Task: Create ChildIssue0000000082 as Child Issue of Issue Issue0000000041 in Backlog  in Scrum Project Project0000000009 in Jira. Create ChildIssue0000000083 as Child Issue of Issue Issue0000000042 in Backlog  in Scrum Project Project0000000009 in Jira. Create ChildIssue0000000084 as Child Issue of Issue Issue0000000042 in Backlog  in Scrum Project Project0000000009 in Jira. Create ChildIssue0000000085 as Child Issue of Issue Issue0000000043 in Backlog  in Scrum Project Project0000000009 in Jira. Create ChildIssue0000000086 as Child Issue of Issue Issue0000000043 in Backlog  in Scrum Project Project0000000009 in Jira
Action: Mouse moved to (489, 328)
Screenshot: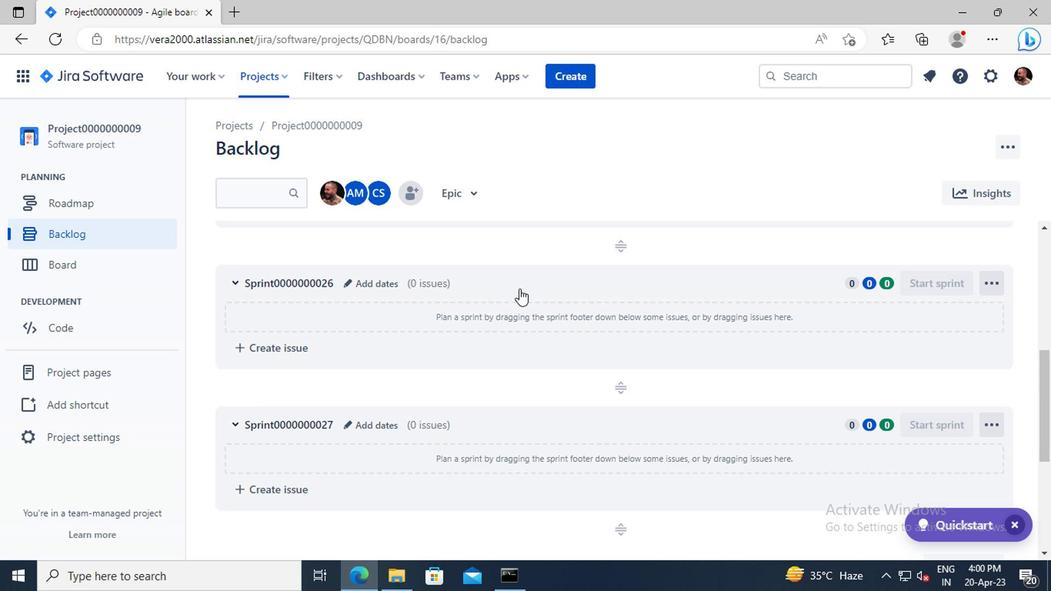 
Action: Mouse scrolled (489, 327) with delta (0, -1)
Screenshot: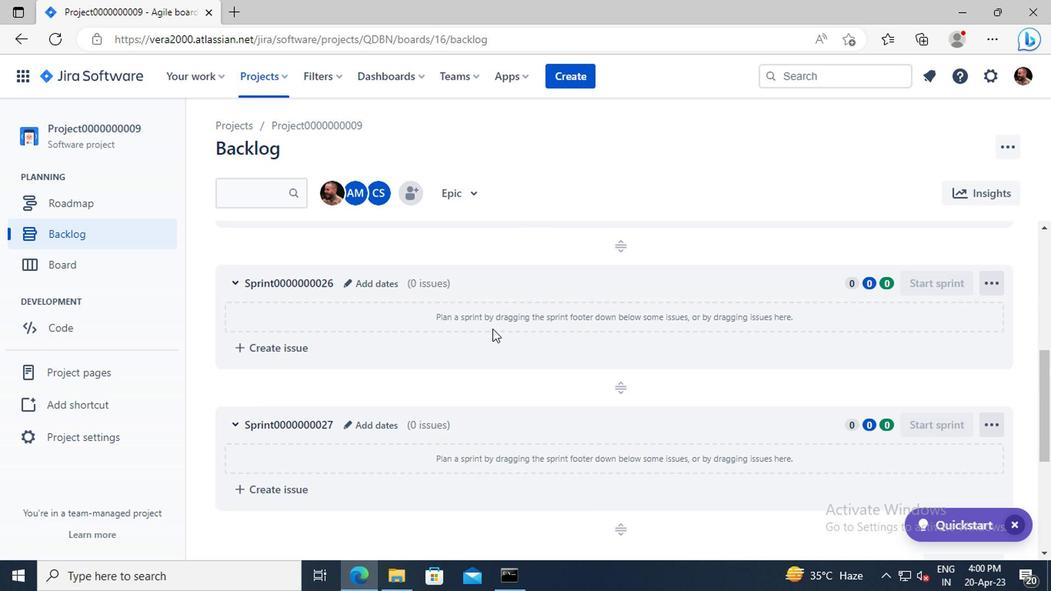 
Action: Mouse moved to (489, 328)
Screenshot: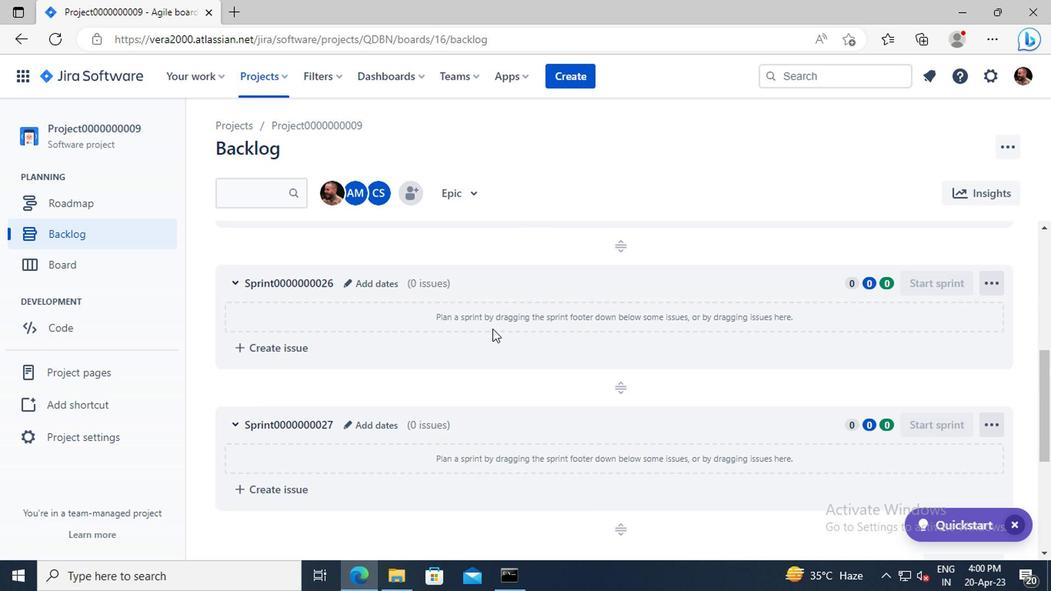 
Action: Mouse scrolled (489, 327) with delta (0, -1)
Screenshot: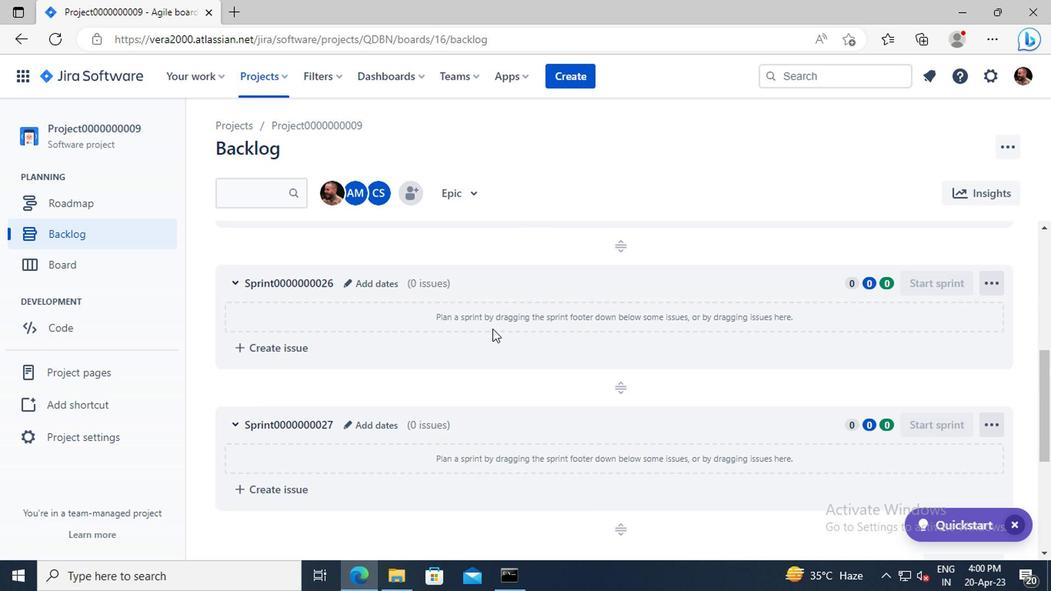 
Action: Mouse moved to (489, 328)
Screenshot: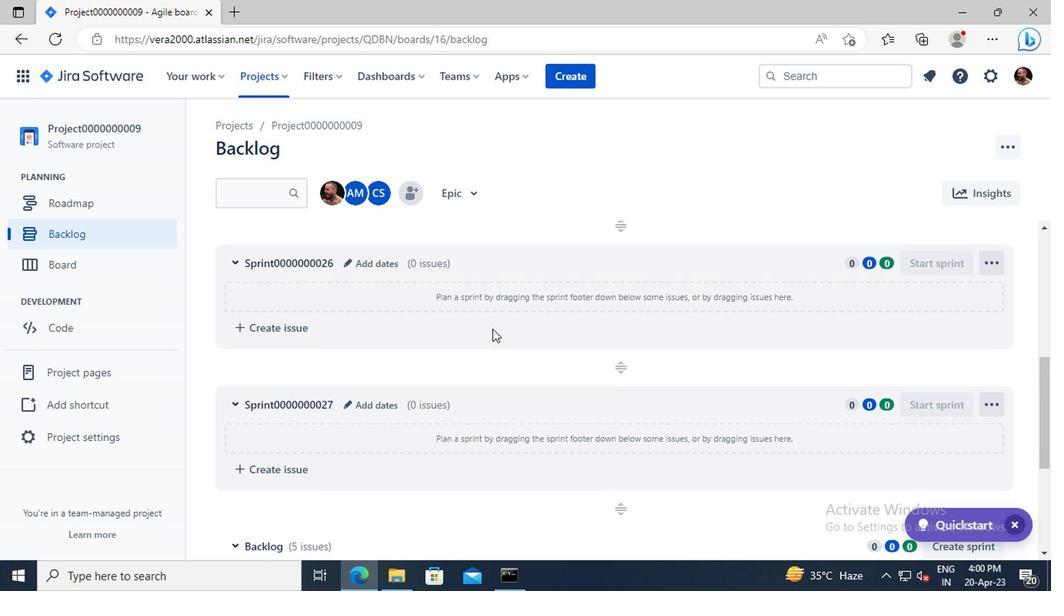 
Action: Mouse scrolled (489, 328) with delta (0, 0)
Screenshot: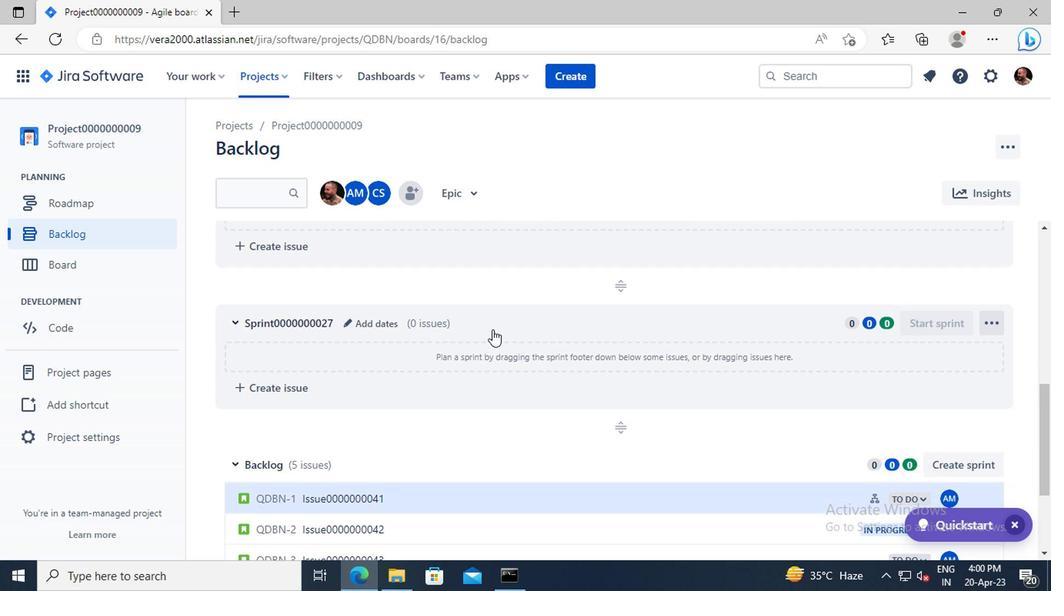
Action: Mouse scrolled (489, 328) with delta (0, 0)
Screenshot: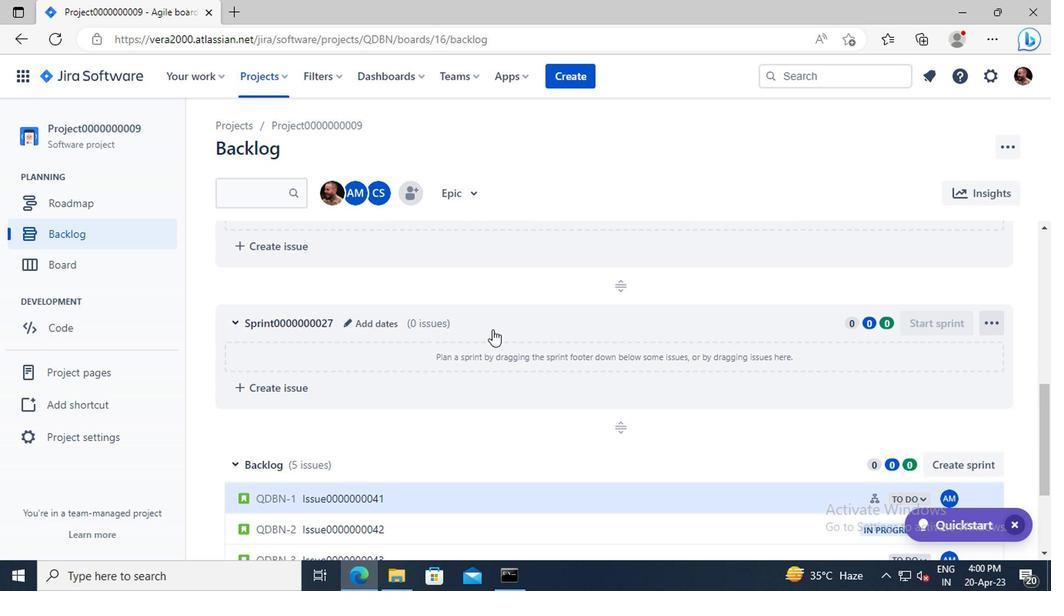 
Action: Mouse moved to (366, 391)
Screenshot: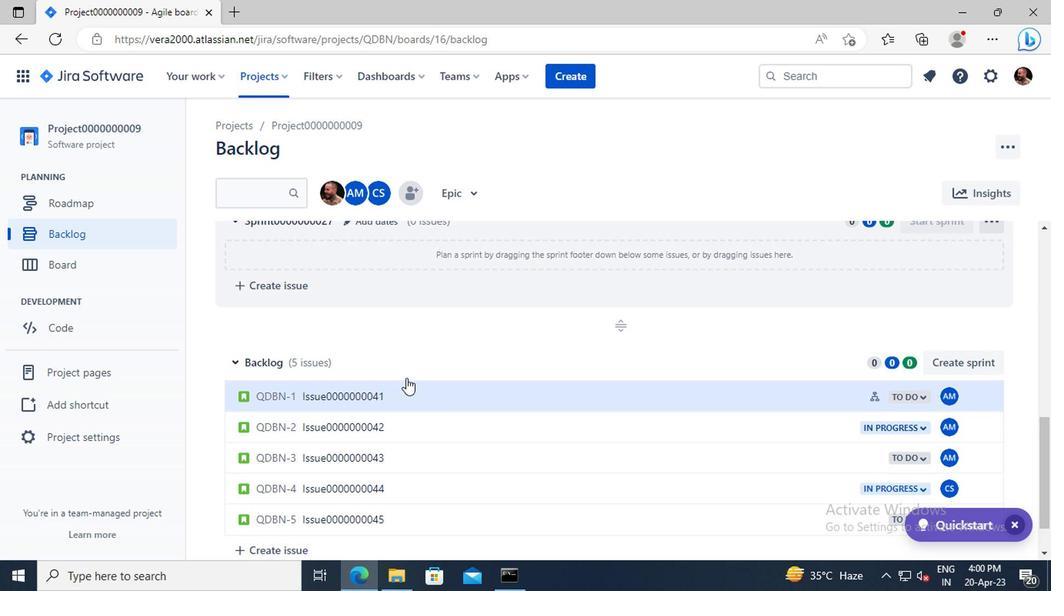 
Action: Mouse pressed left at (366, 391)
Screenshot: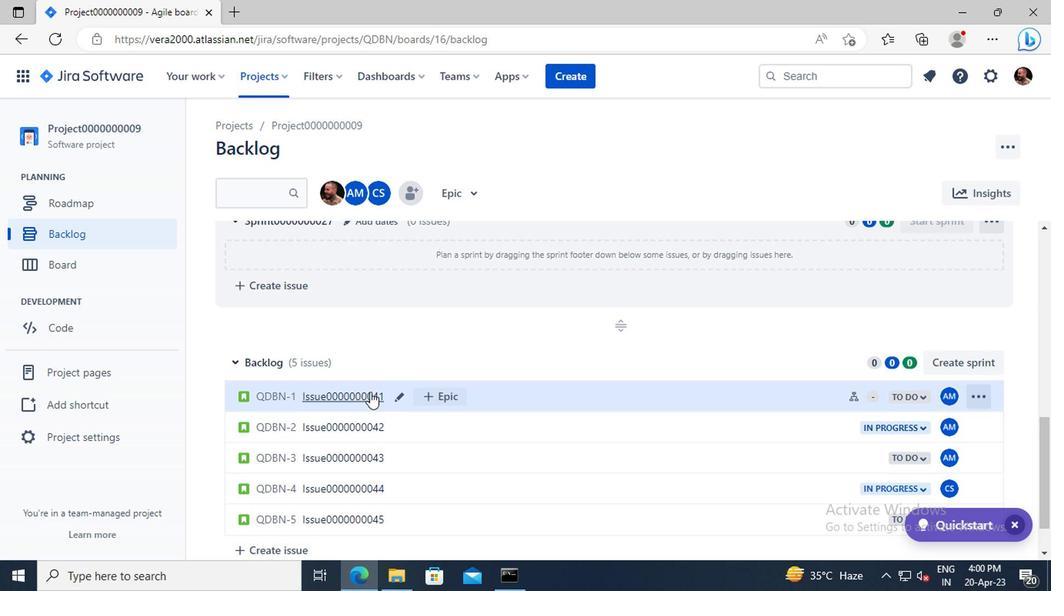 
Action: Mouse moved to (772, 304)
Screenshot: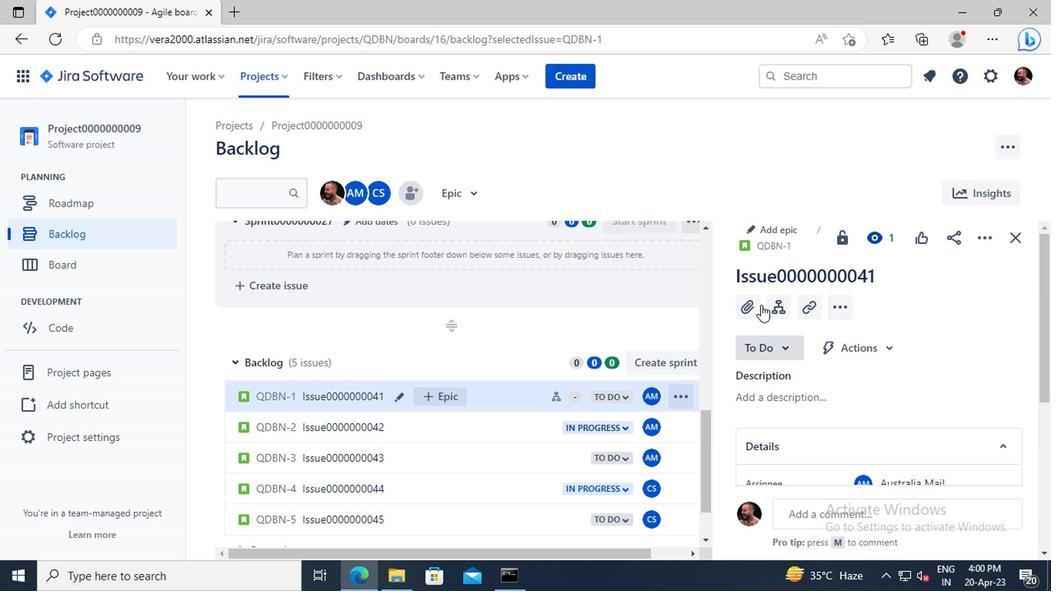 
Action: Mouse pressed left at (772, 304)
Screenshot: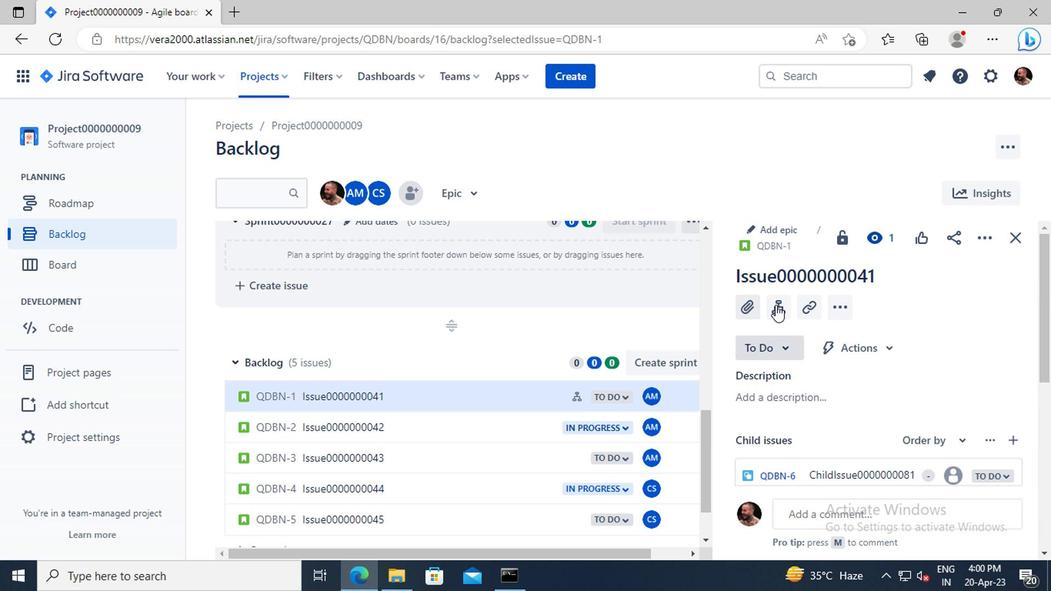 
Action: Mouse moved to (800, 373)
Screenshot: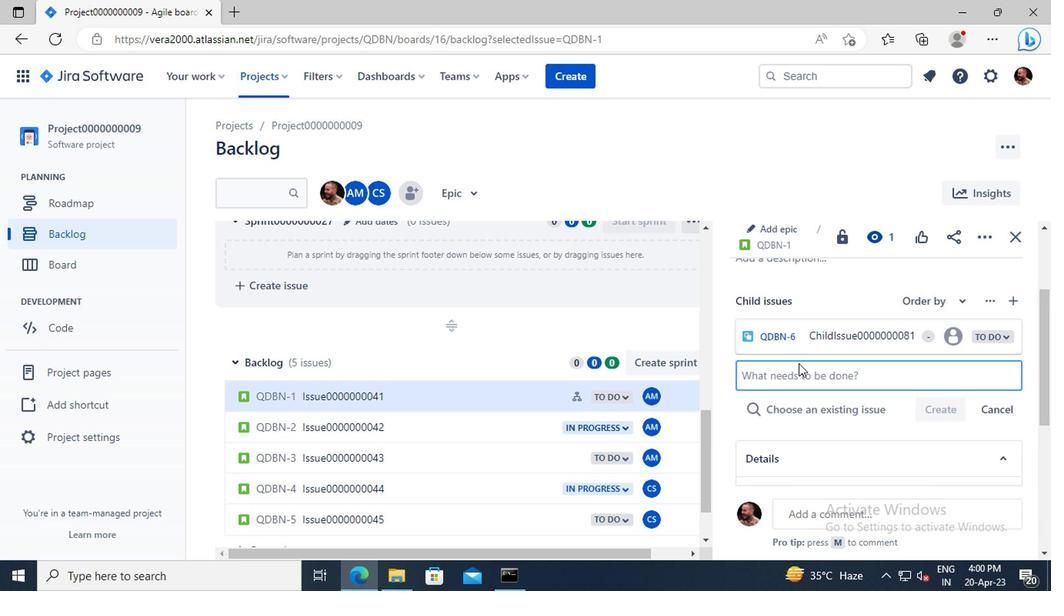 
Action: Mouse pressed left at (800, 373)
Screenshot: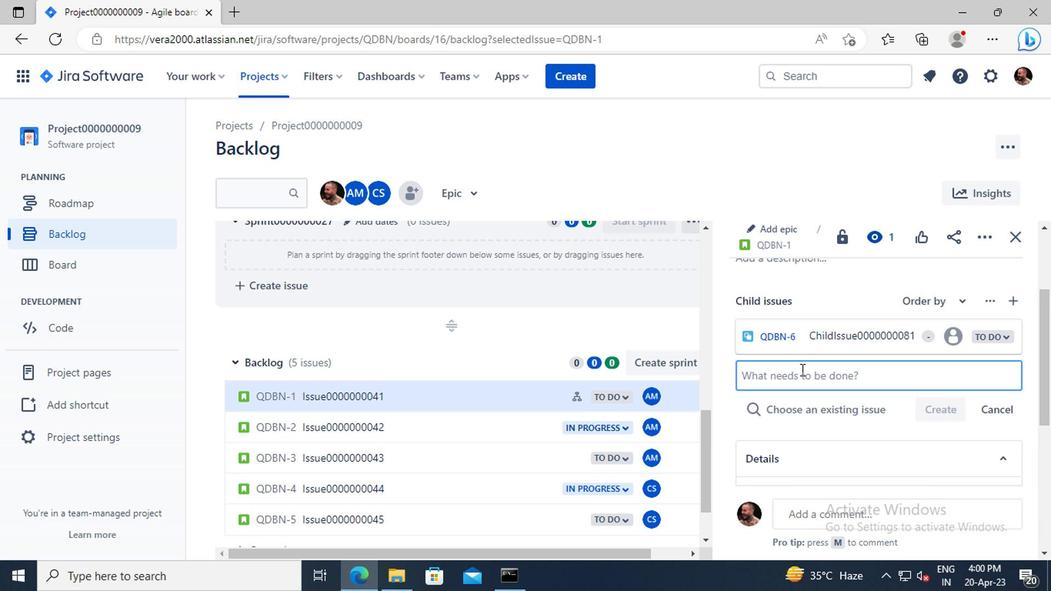 
Action: Key pressed <Key.shift>CHILD<Key.shift>ISSUE0000000082
Screenshot: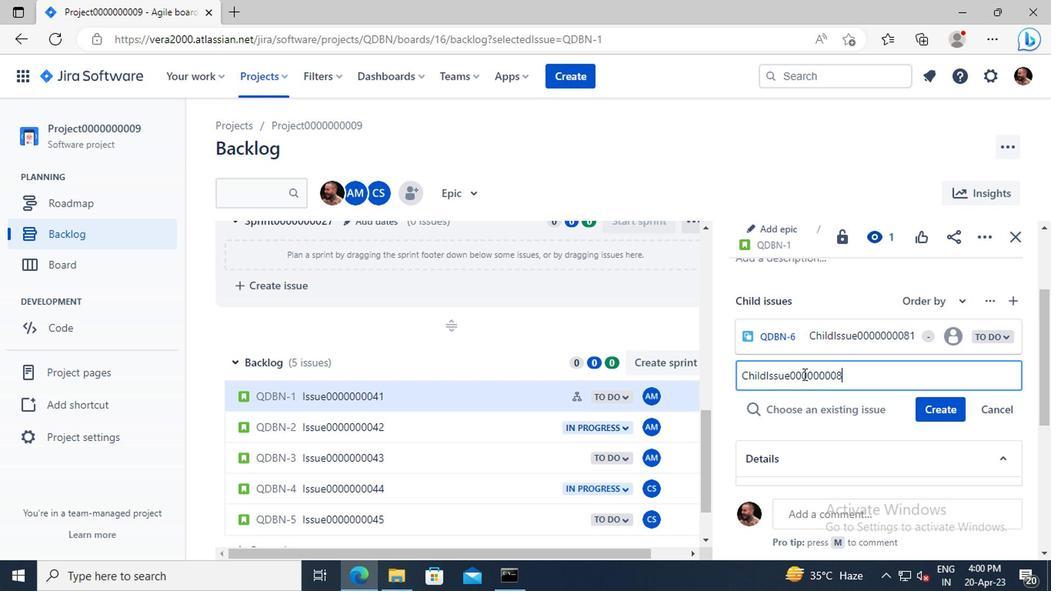 
Action: Mouse moved to (933, 402)
Screenshot: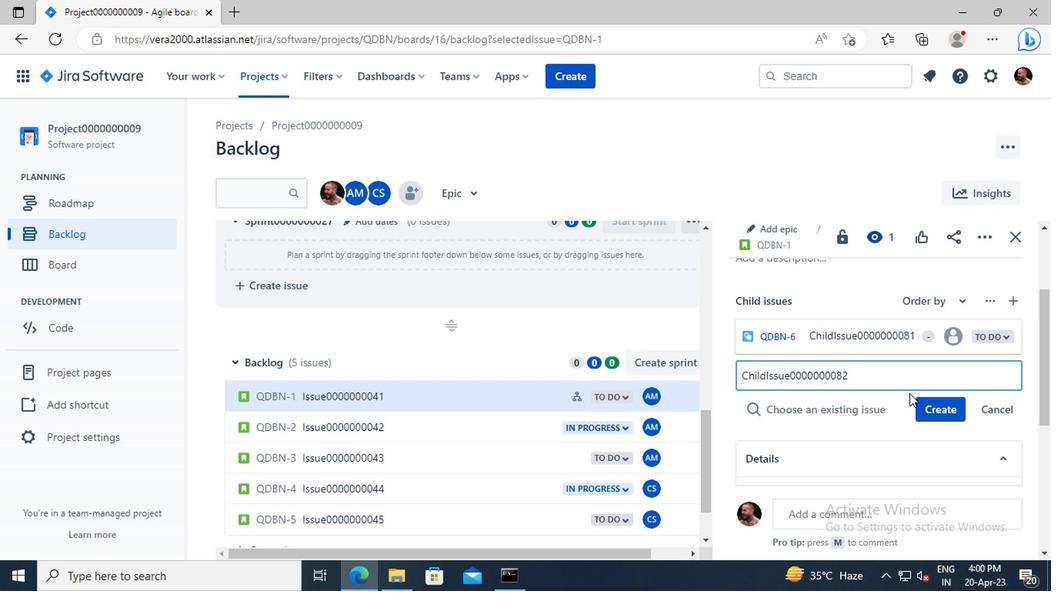 
Action: Mouse pressed left at (933, 402)
Screenshot: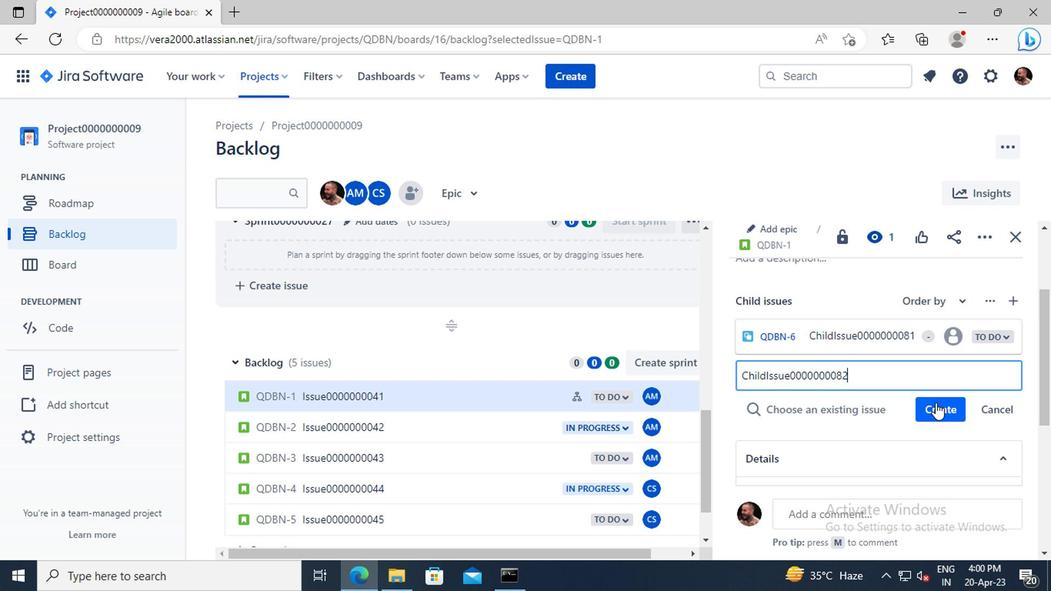 
Action: Mouse moved to (355, 427)
Screenshot: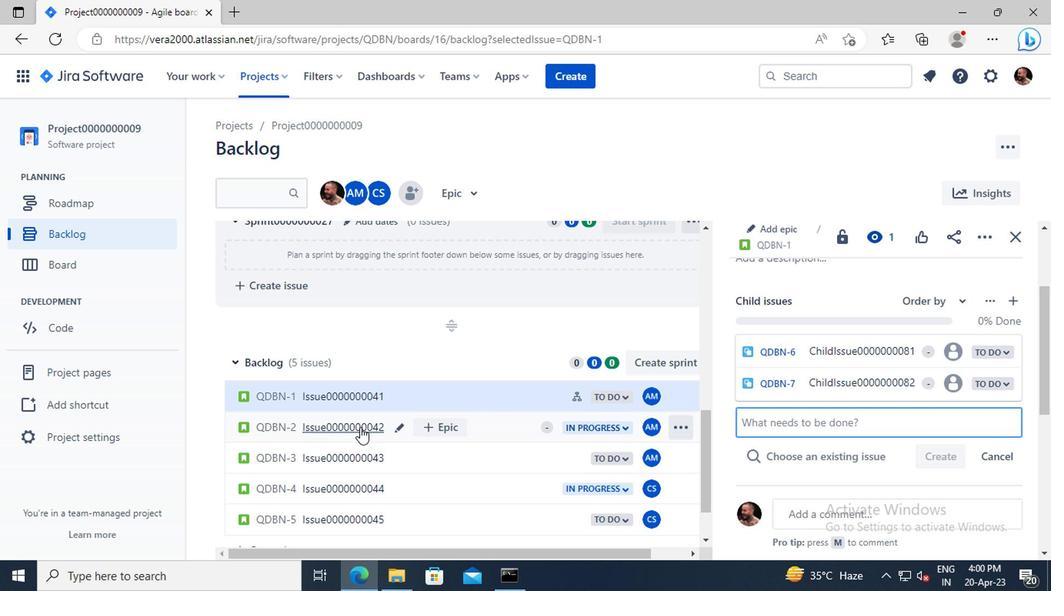 
Action: Mouse pressed left at (355, 427)
Screenshot: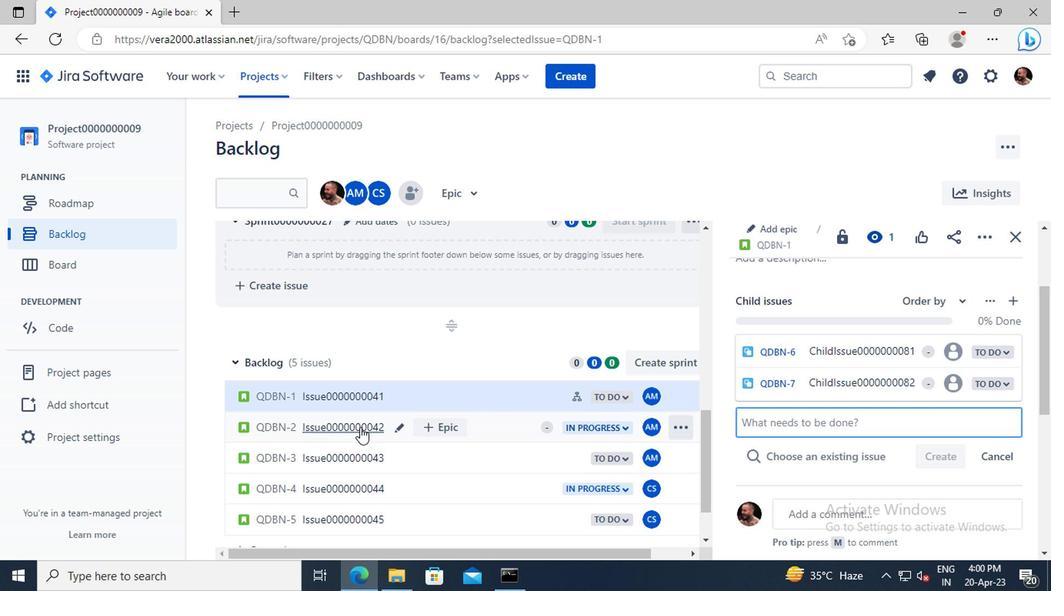 
Action: Mouse moved to (772, 304)
Screenshot: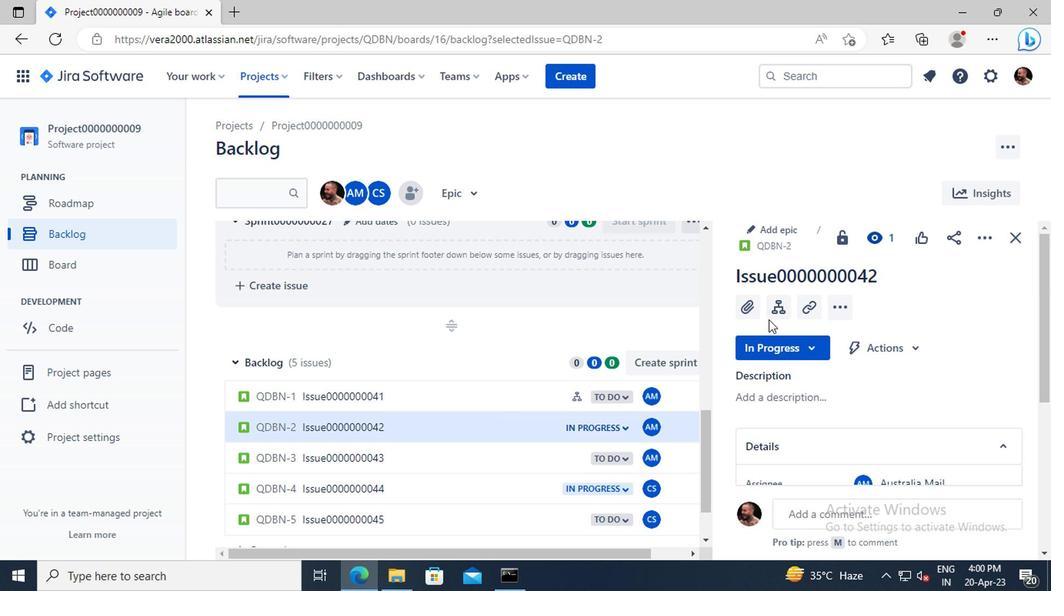 
Action: Mouse pressed left at (772, 304)
Screenshot: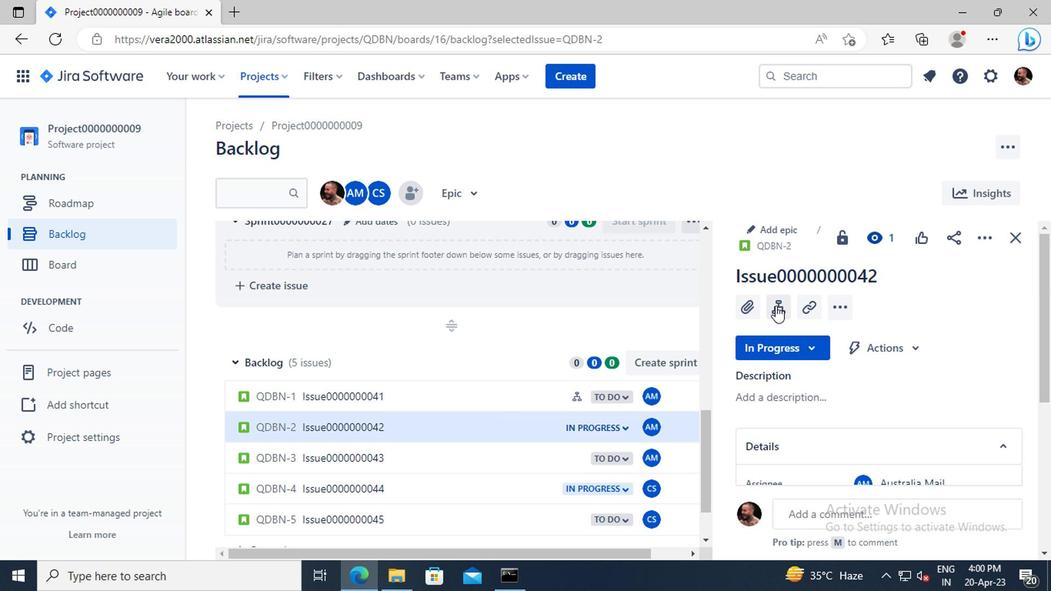 
Action: Mouse moved to (783, 375)
Screenshot: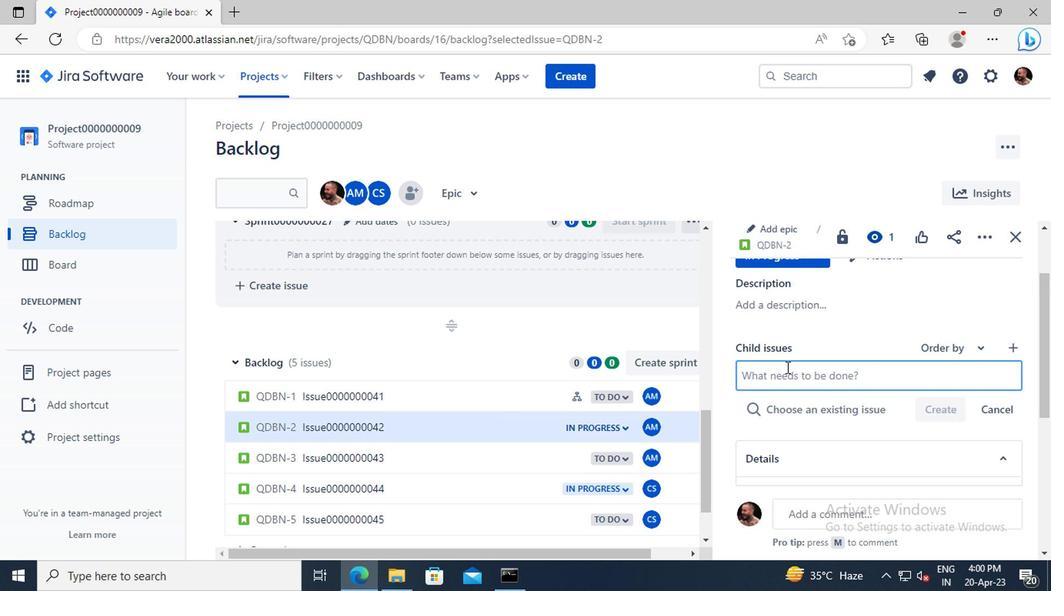 
Action: Mouse pressed left at (783, 375)
Screenshot: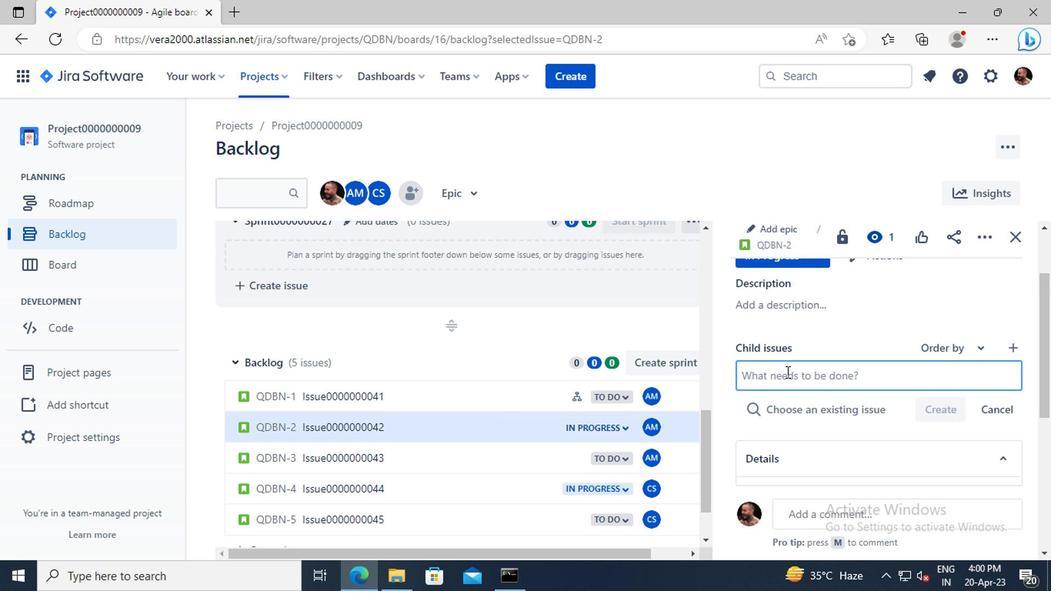 
Action: Key pressed <Key.shift>CHILD<Key.shift>ISSUE0000000083
Screenshot: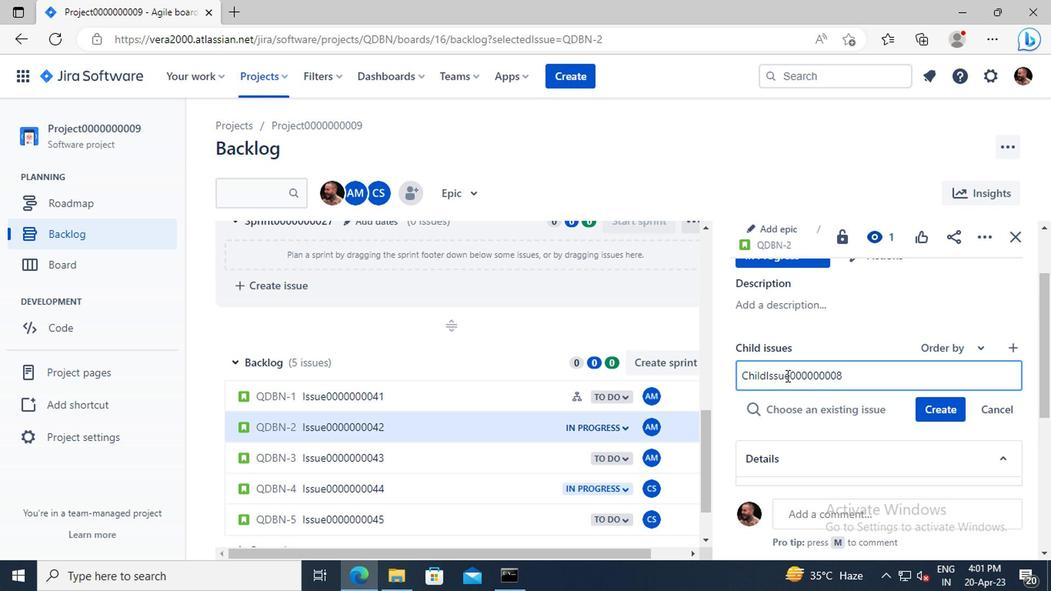 
Action: Mouse moved to (931, 408)
Screenshot: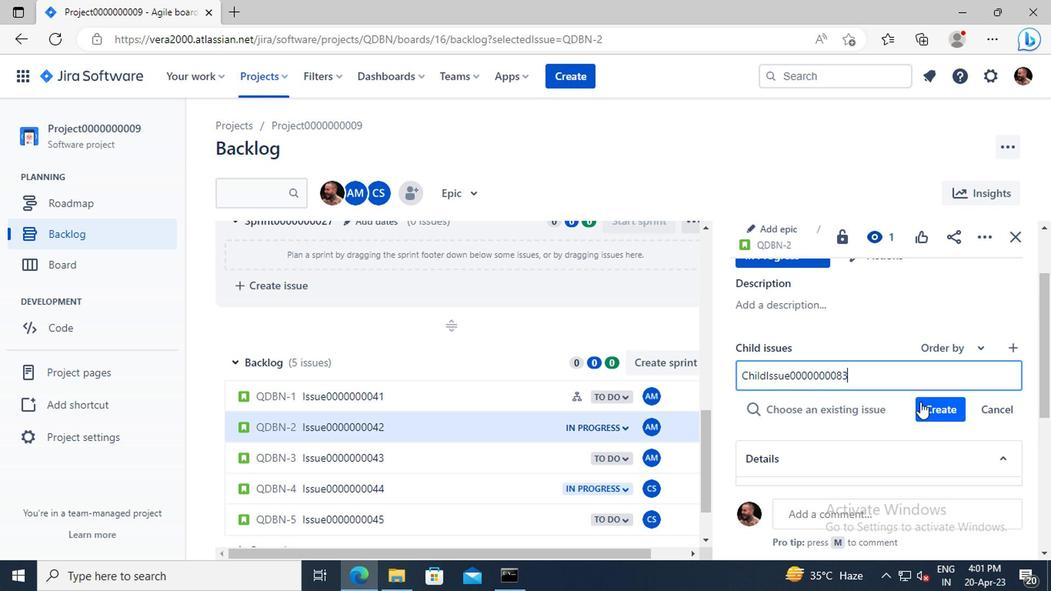 
Action: Mouse pressed left at (931, 408)
Screenshot: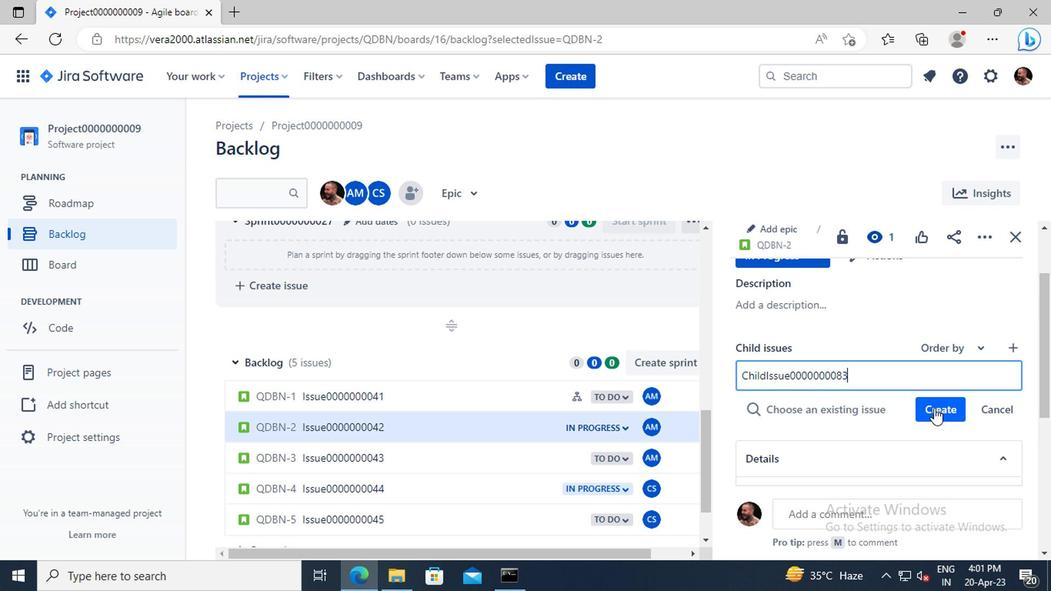 
Action: Mouse moved to (814, 417)
Screenshot: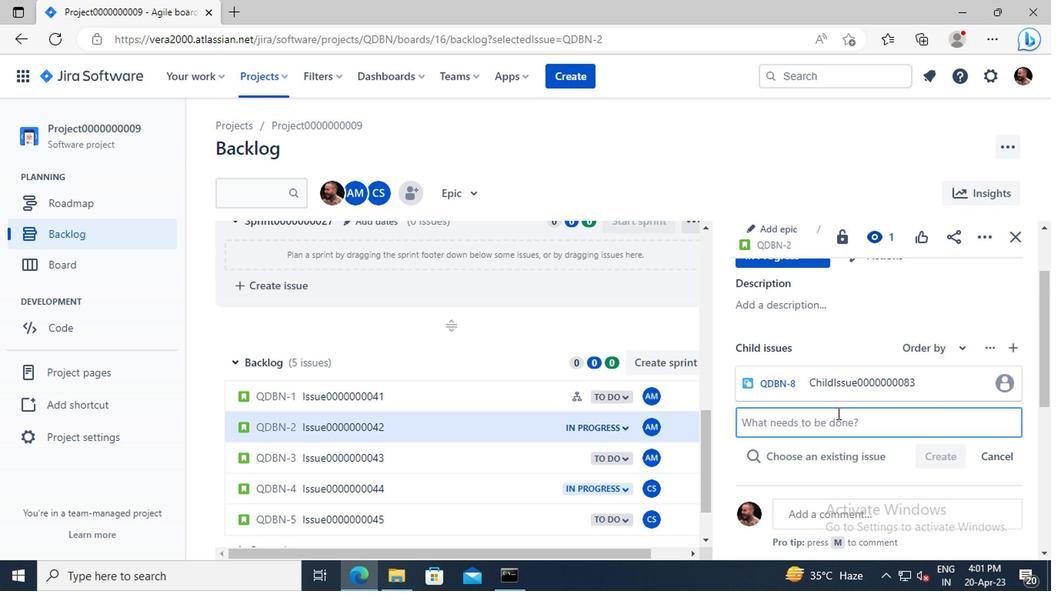 
Action: Mouse pressed left at (814, 417)
Screenshot: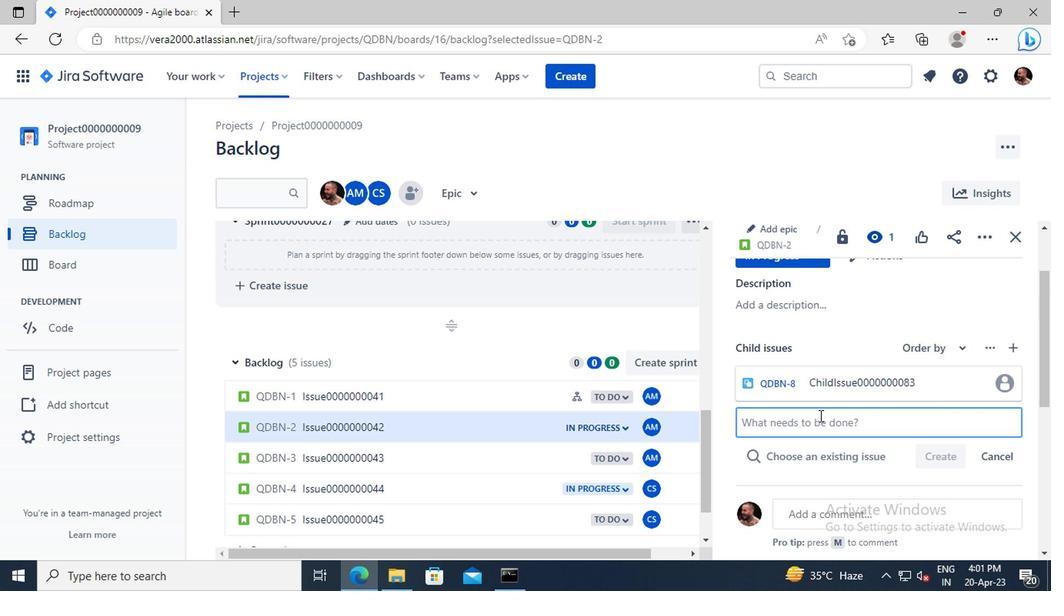 
Action: Key pressed <Key.shift>CHILD<Key.shift>ISSUE0000000084
Screenshot: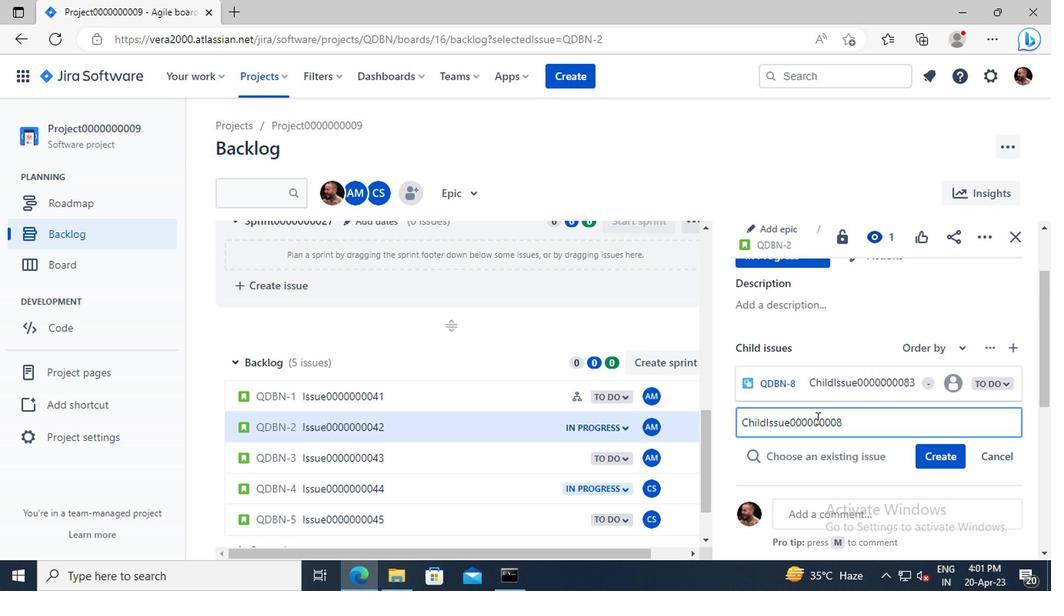 
Action: Mouse moved to (942, 453)
Screenshot: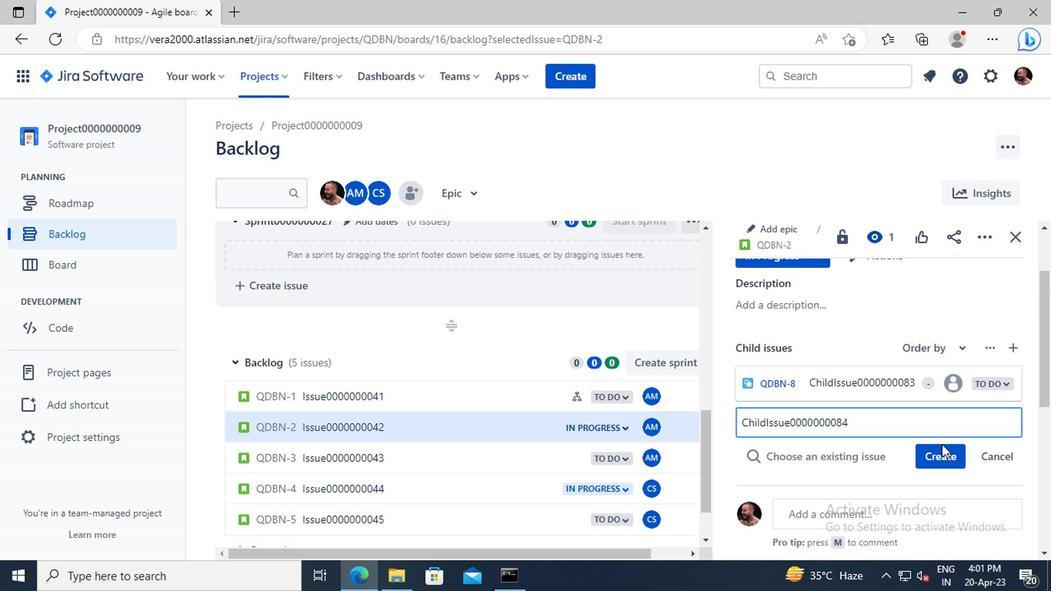 
Action: Mouse pressed left at (942, 453)
Screenshot: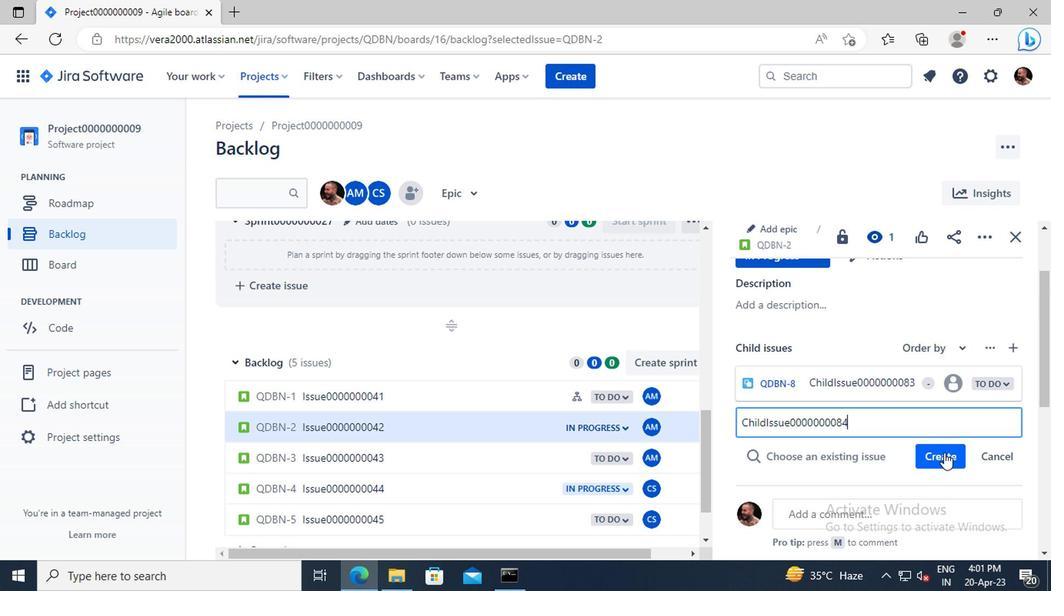 
Action: Mouse moved to (360, 455)
Screenshot: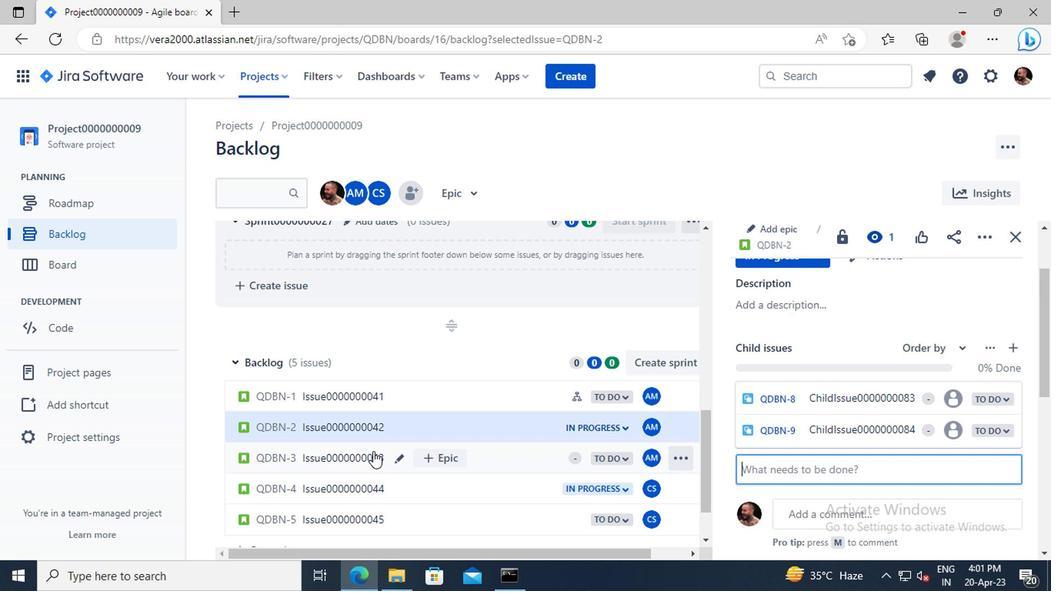 
Action: Mouse pressed left at (360, 455)
Screenshot: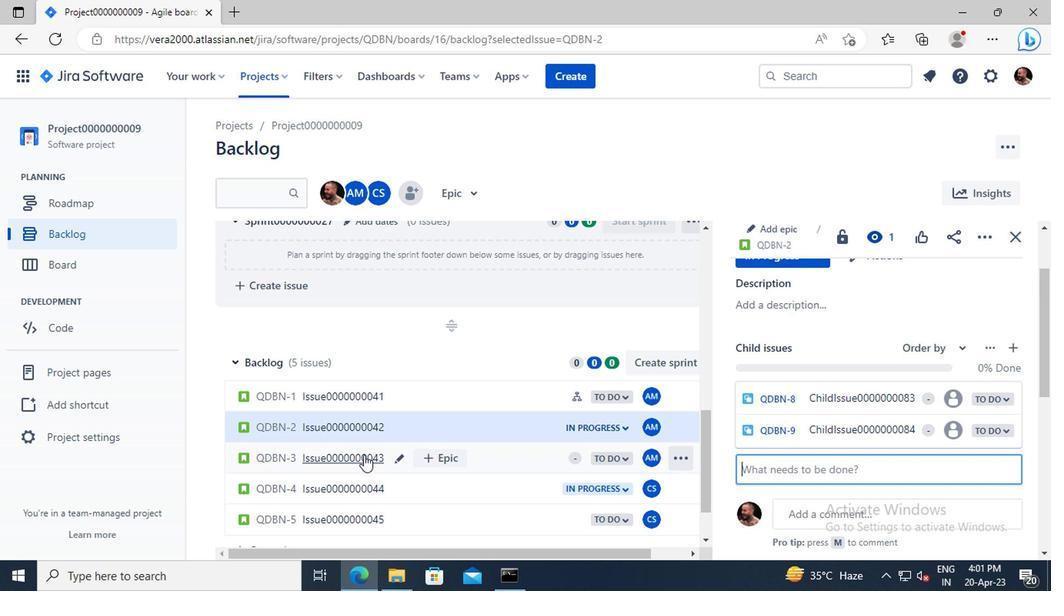 
Action: Mouse moved to (772, 308)
Screenshot: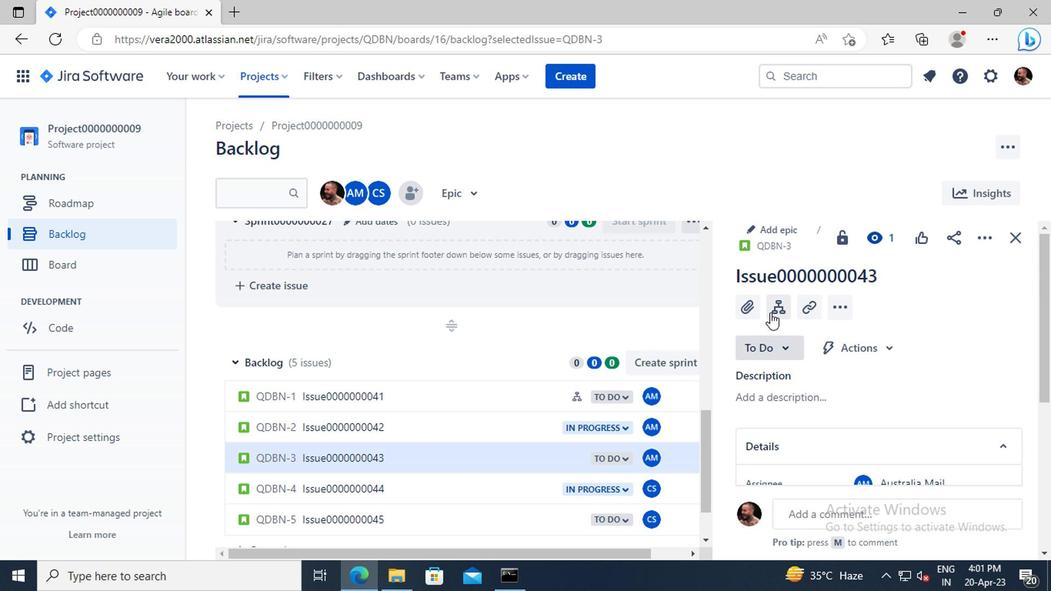 
Action: Mouse pressed left at (772, 308)
Screenshot: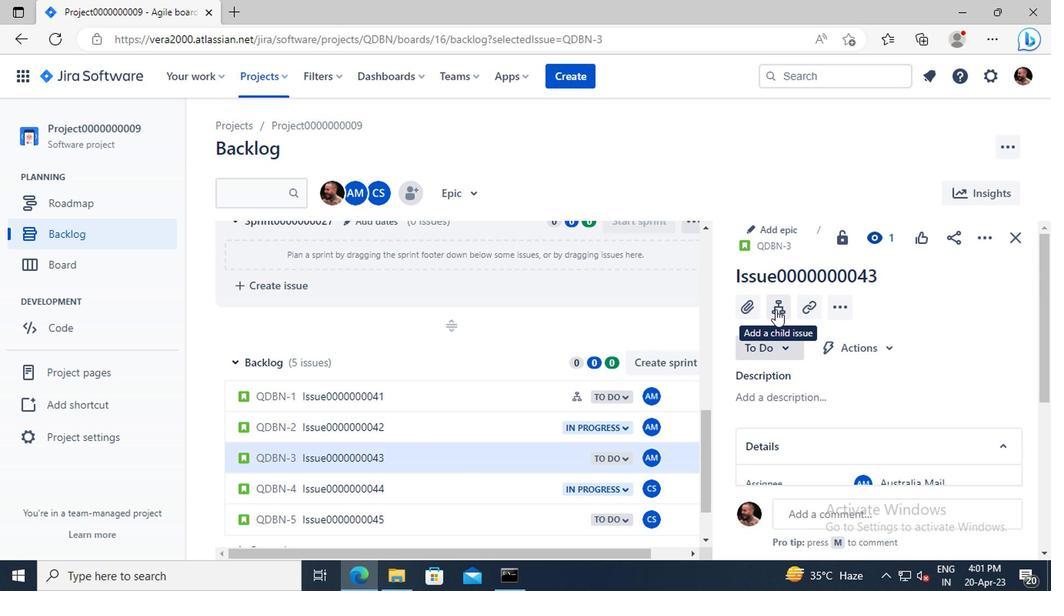 
Action: Mouse moved to (799, 381)
Screenshot: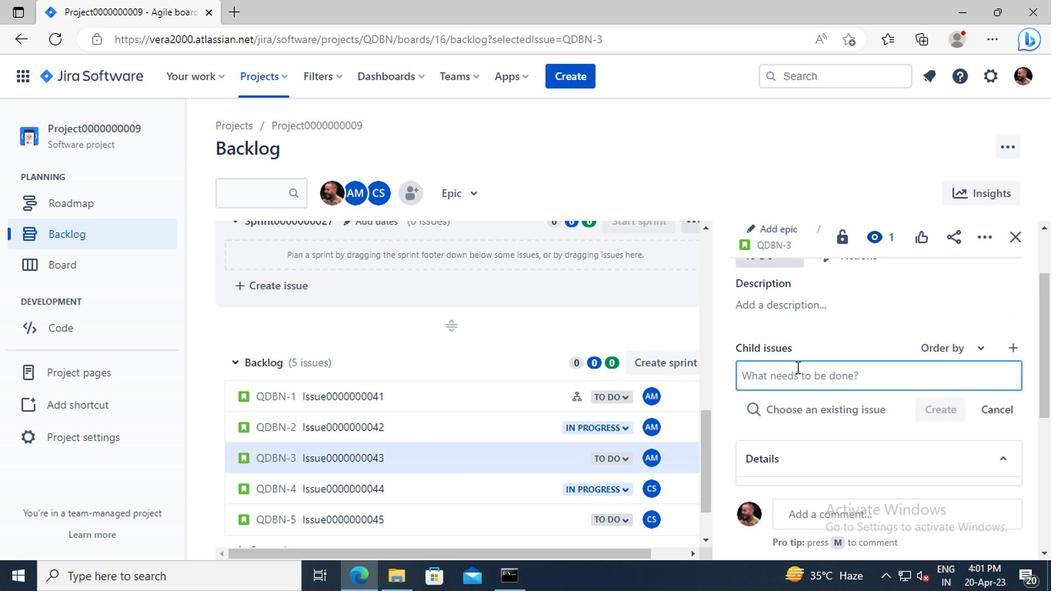 
Action: Mouse pressed left at (799, 381)
Screenshot: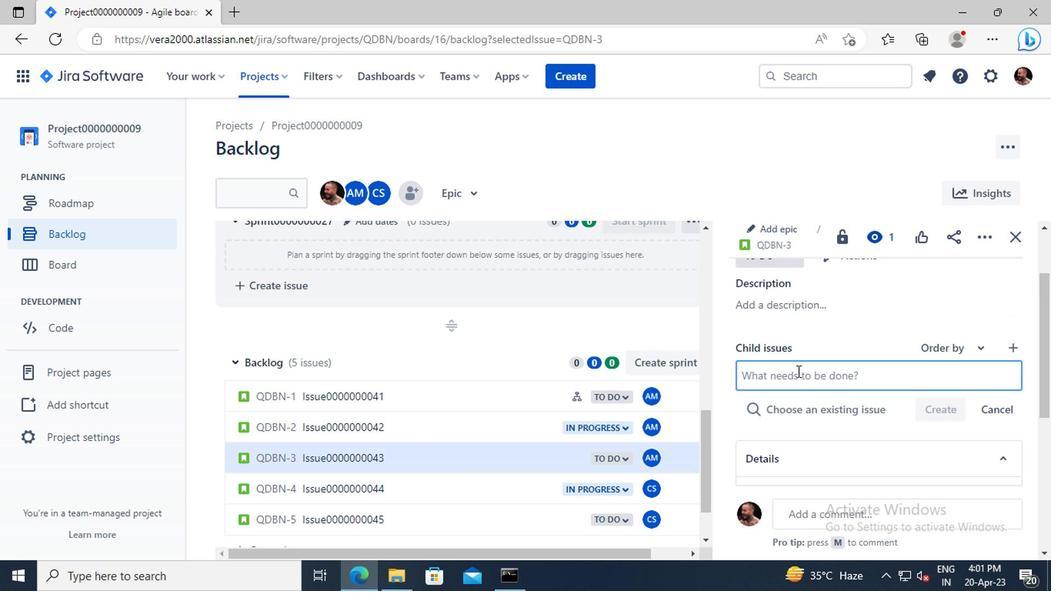
Action: Key pressed <Key.shift>CHILD<Key.shift>ISSUE0000000085
Screenshot: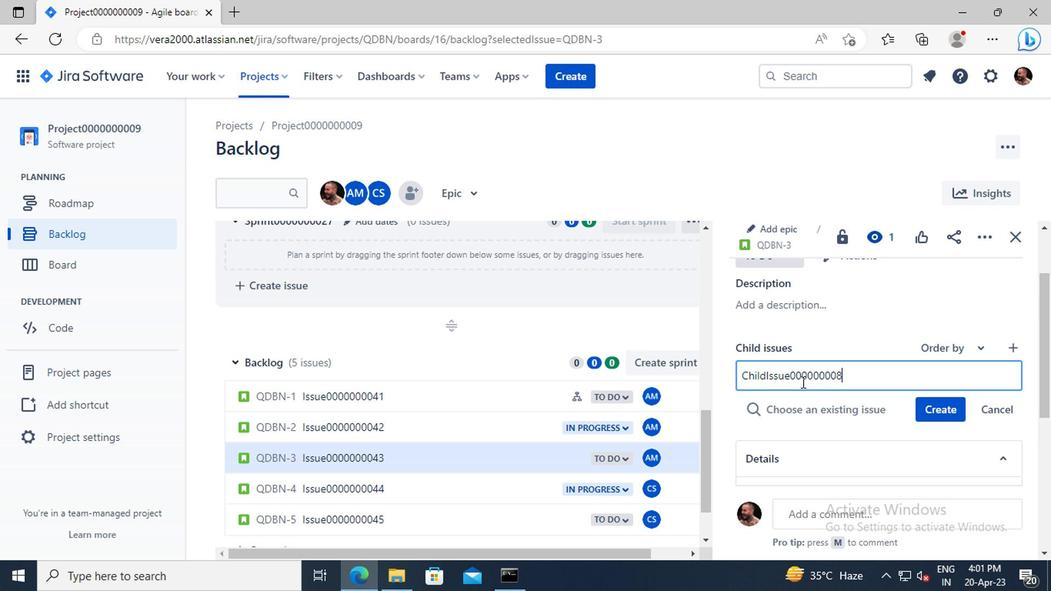 
Action: Mouse moved to (938, 406)
Screenshot: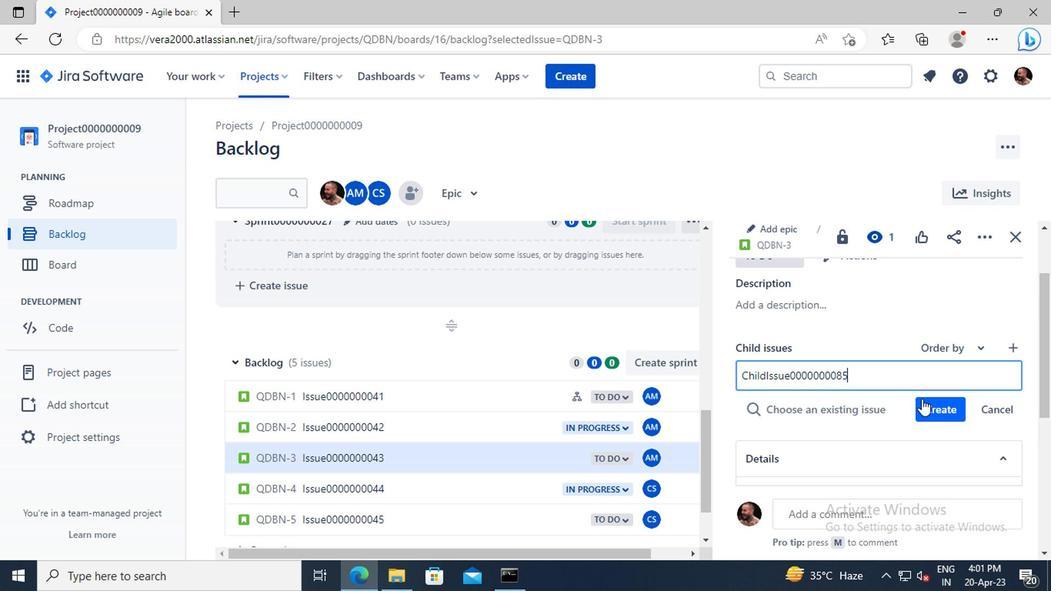 
Action: Mouse pressed left at (938, 406)
Screenshot: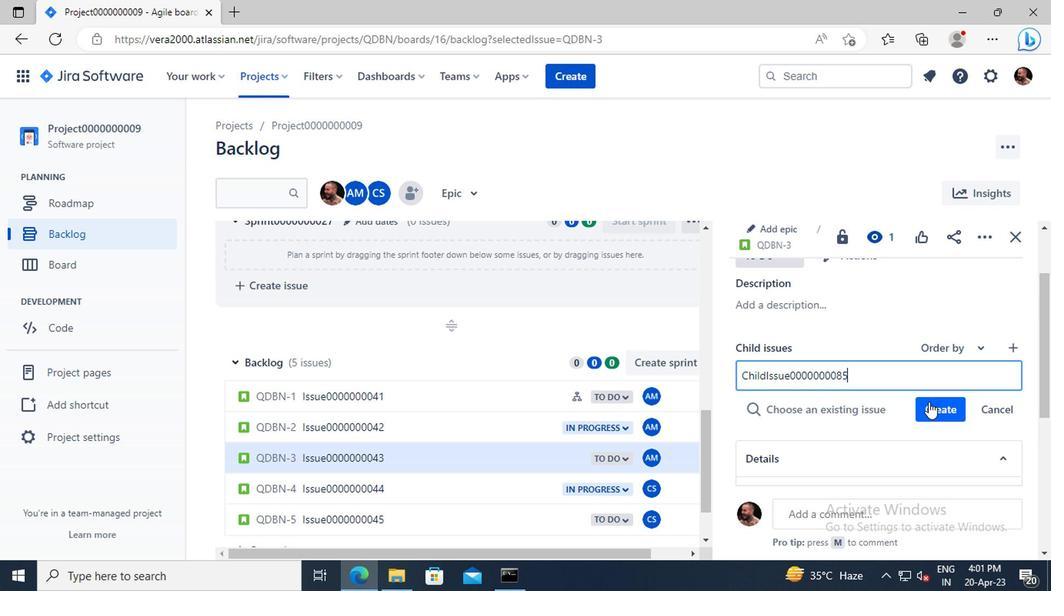 
Action: Mouse moved to (845, 419)
Screenshot: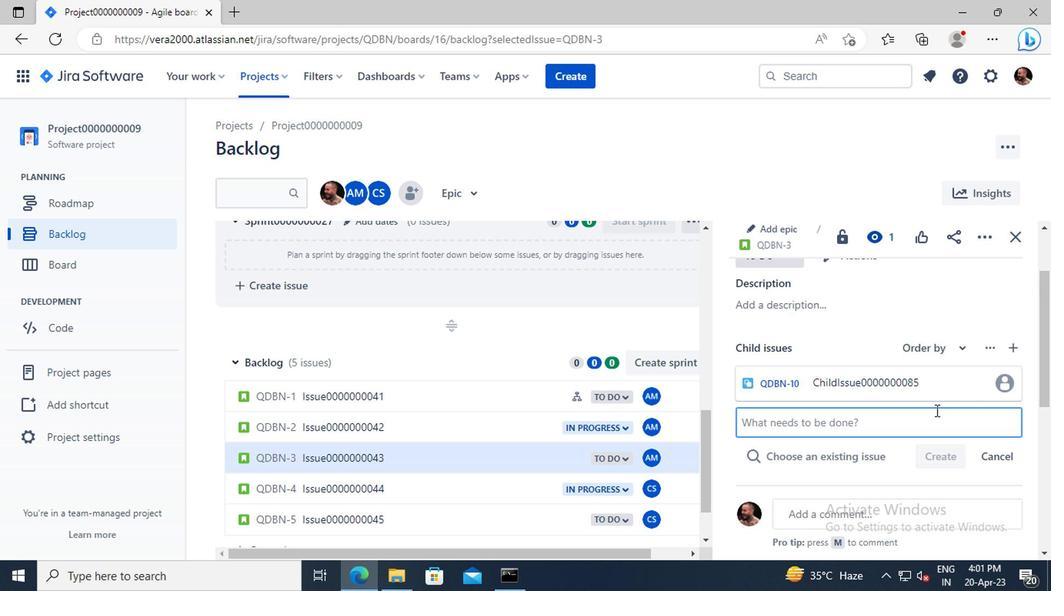 
Action: Mouse pressed left at (845, 419)
Screenshot: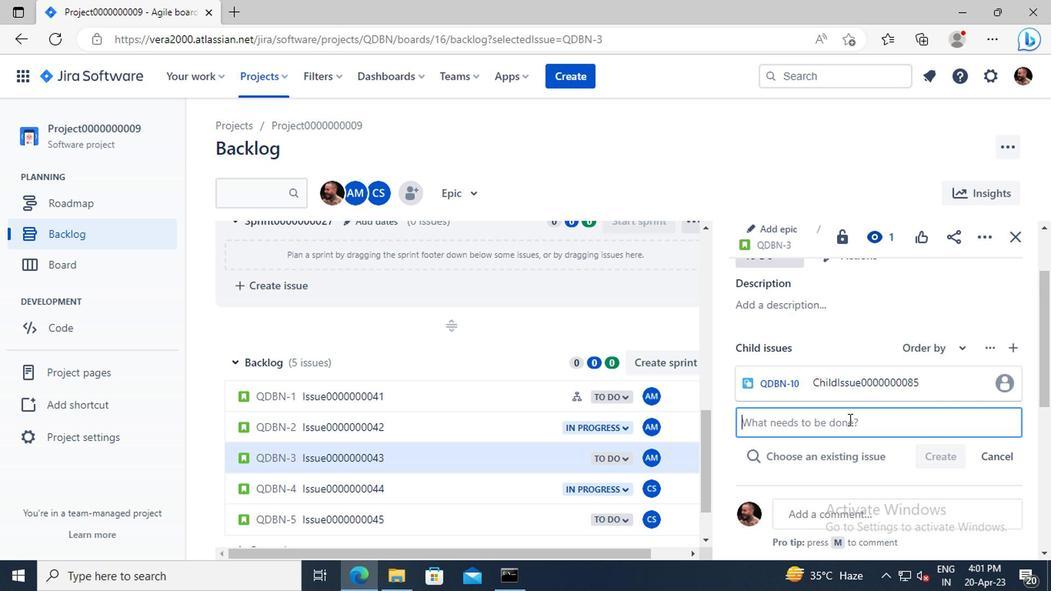 
Action: Key pressed <Key.shift>CHILD<Key.shift>ISSUE0000000086
Screenshot: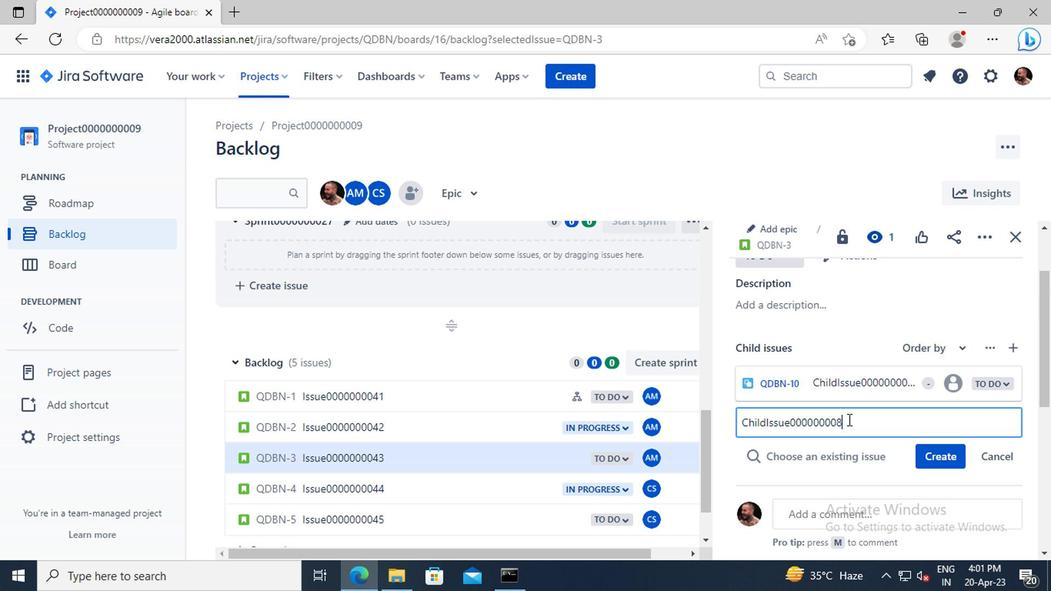 
Action: Mouse moved to (932, 452)
Screenshot: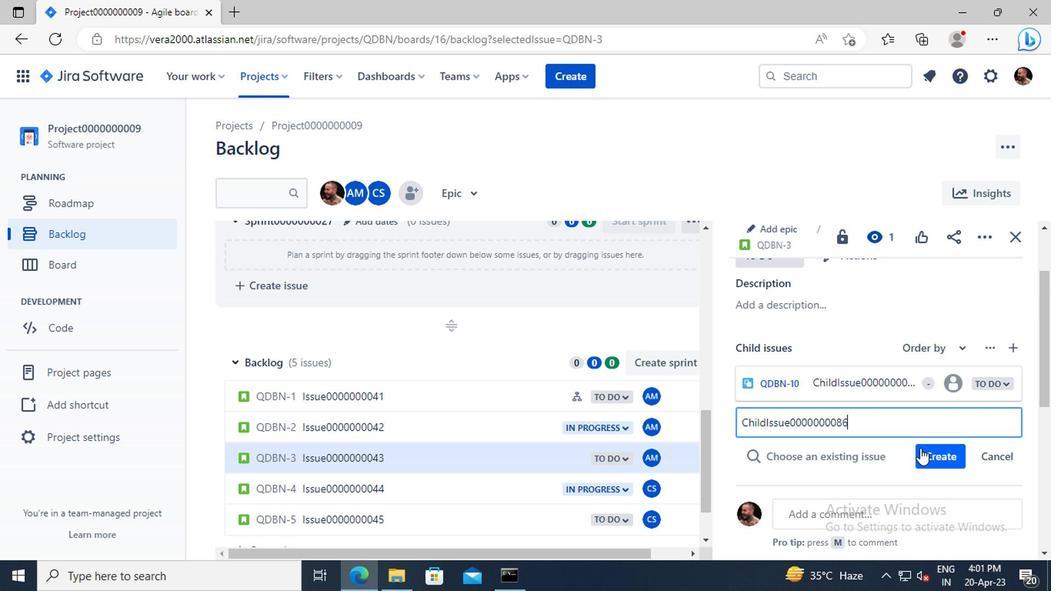 
Action: Mouse pressed left at (932, 452)
Screenshot: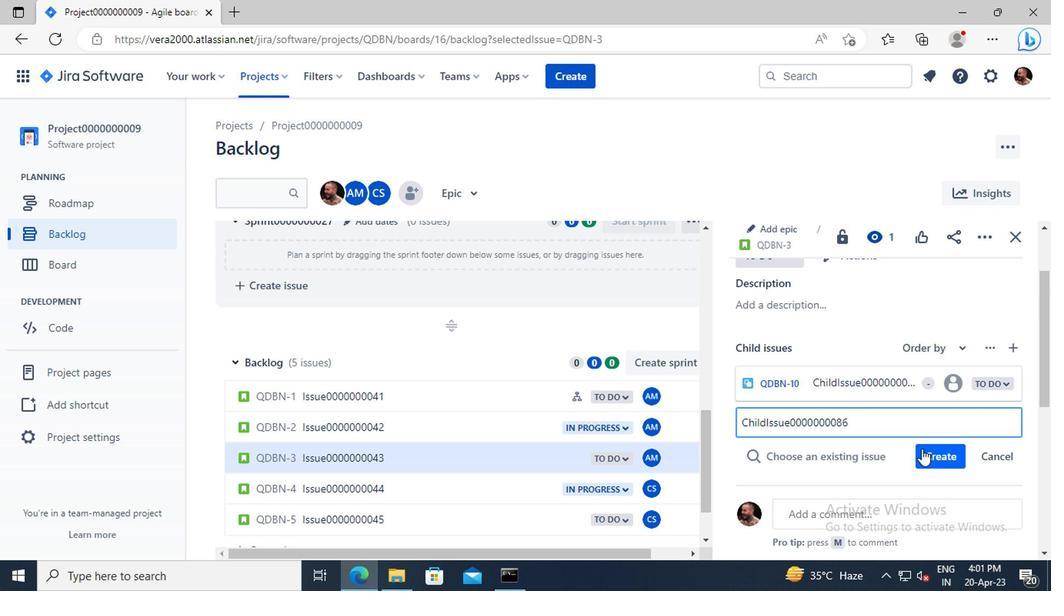 
